 Task: Select a due date automation when advanced on, 2 days before a card is due add dates due next month at 11:00 AM.
Action: Mouse moved to (1323, 96)
Screenshot: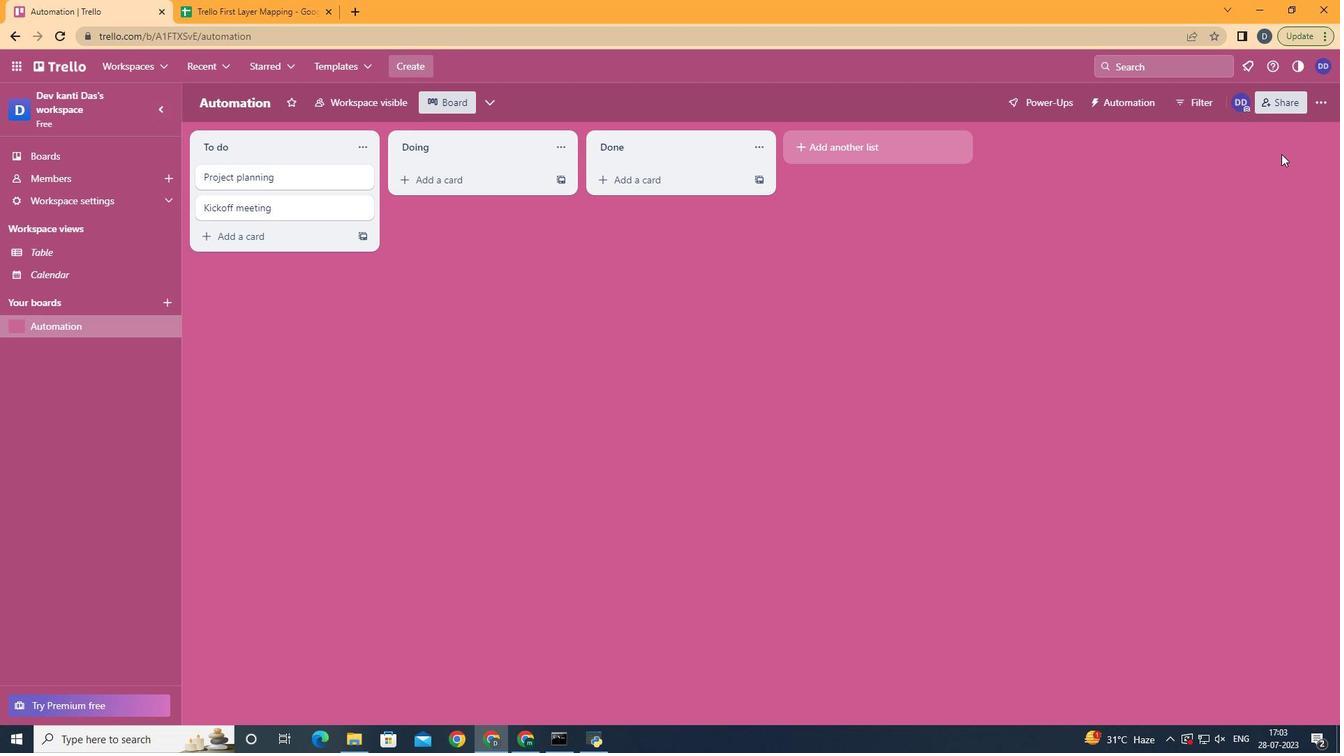 
Action: Mouse pressed left at (1323, 96)
Screenshot: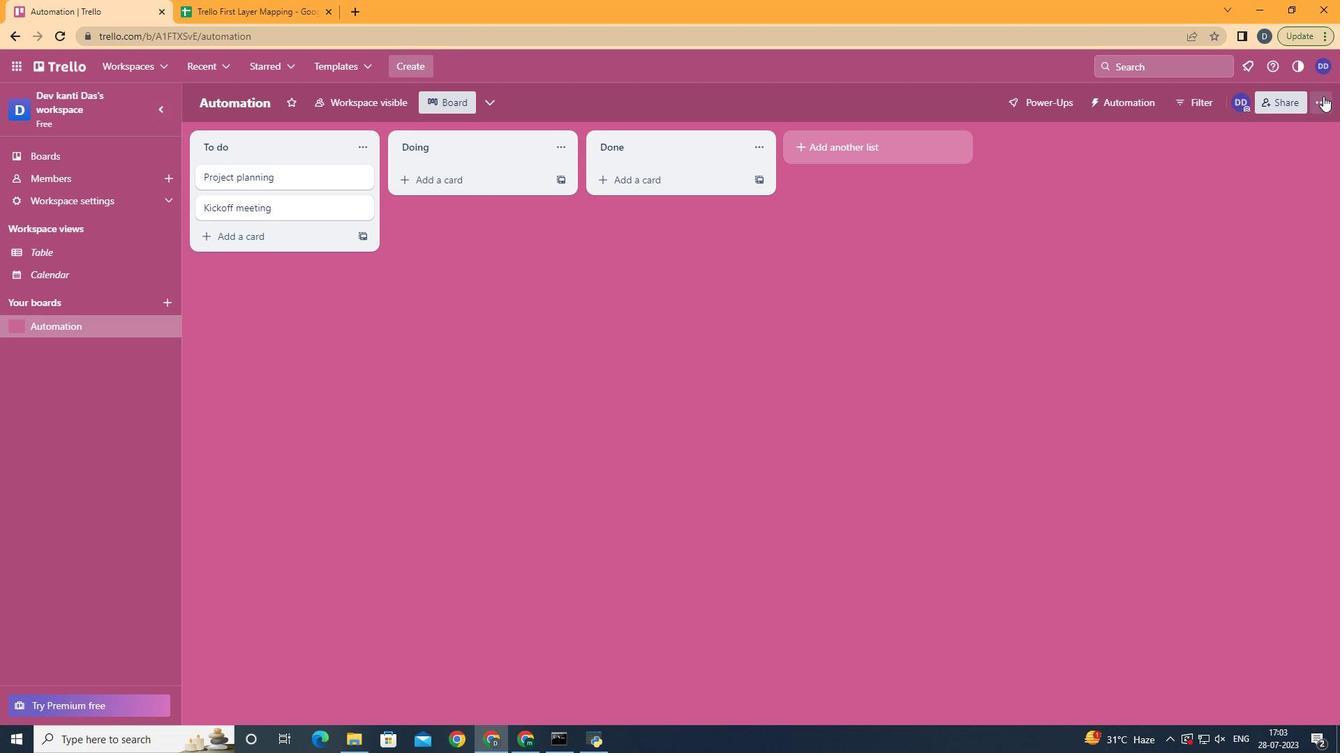 
Action: Mouse moved to (1206, 290)
Screenshot: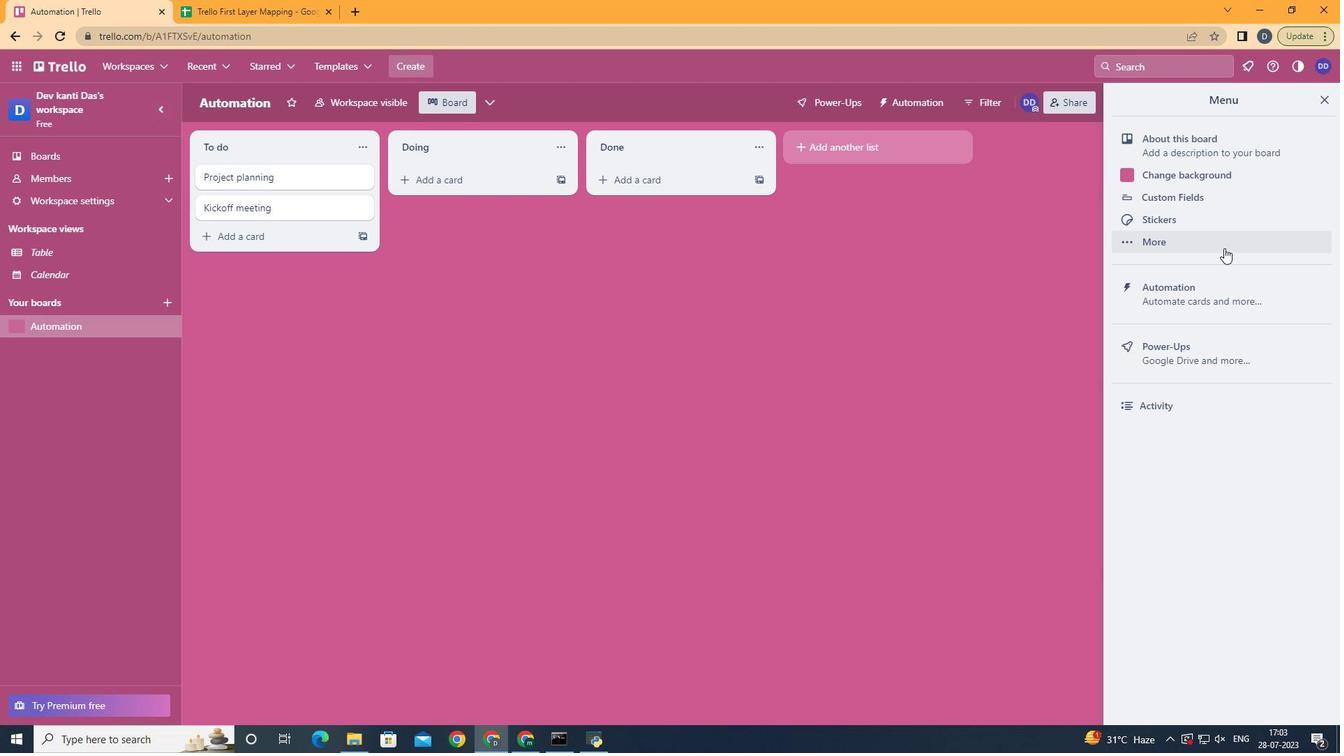 
Action: Mouse pressed left at (1206, 290)
Screenshot: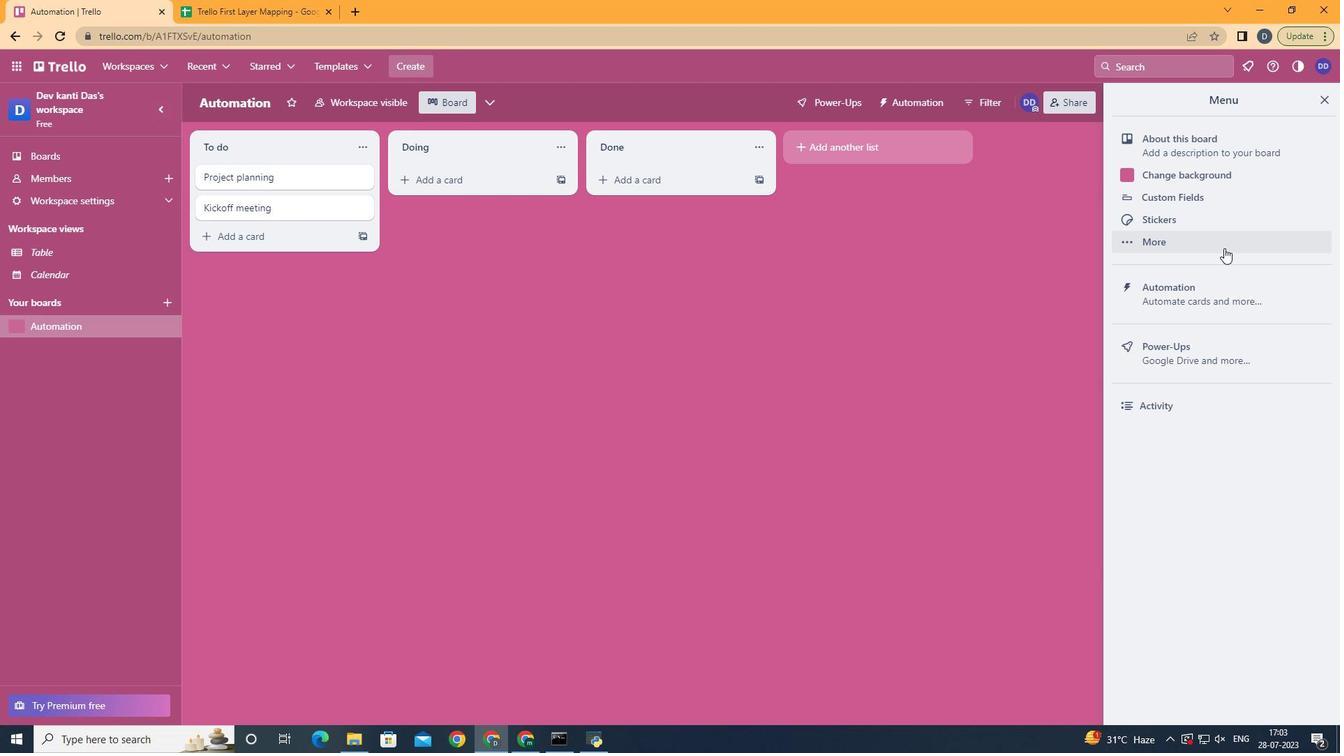 
Action: Mouse moved to (282, 283)
Screenshot: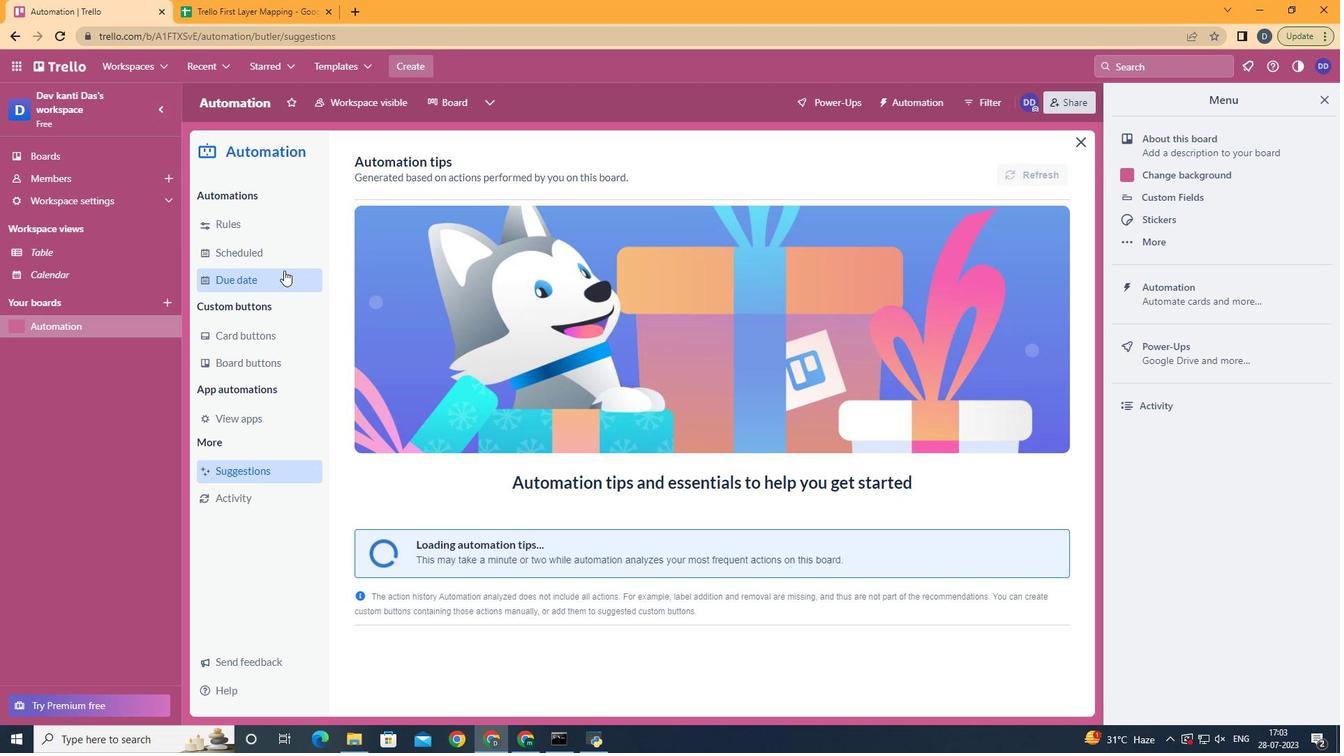 
Action: Mouse pressed left at (282, 283)
Screenshot: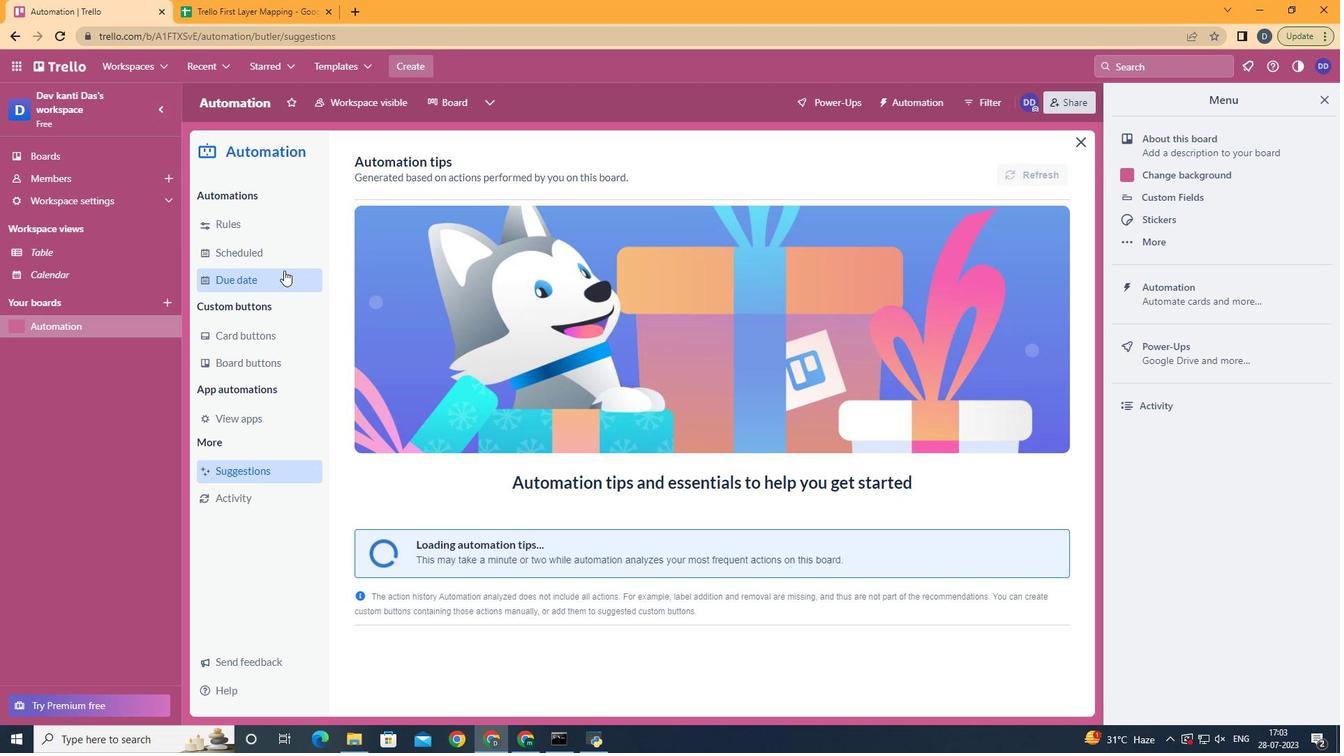
Action: Mouse moved to (1000, 164)
Screenshot: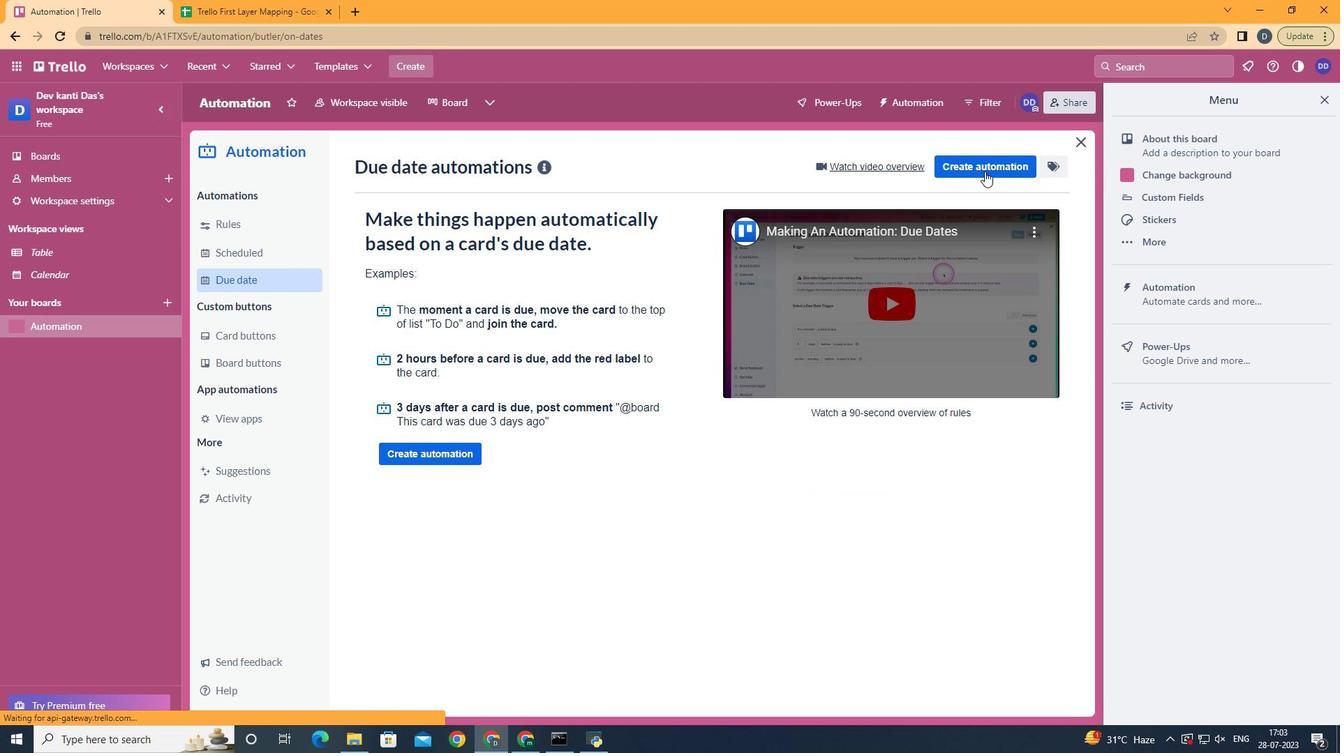 
Action: Mouse pressed left at (1000, 164)
Screenshot: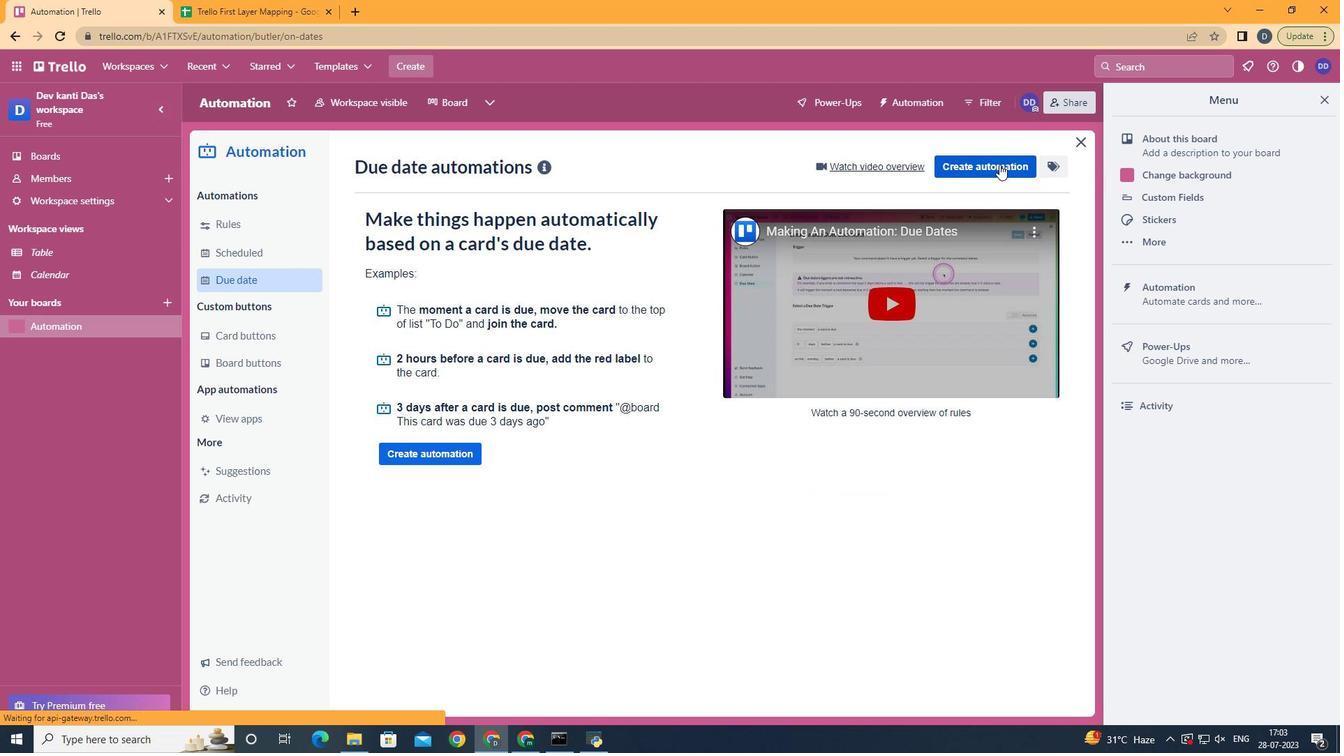 
Action: Mouse moved to (681, 295)
Screenshot: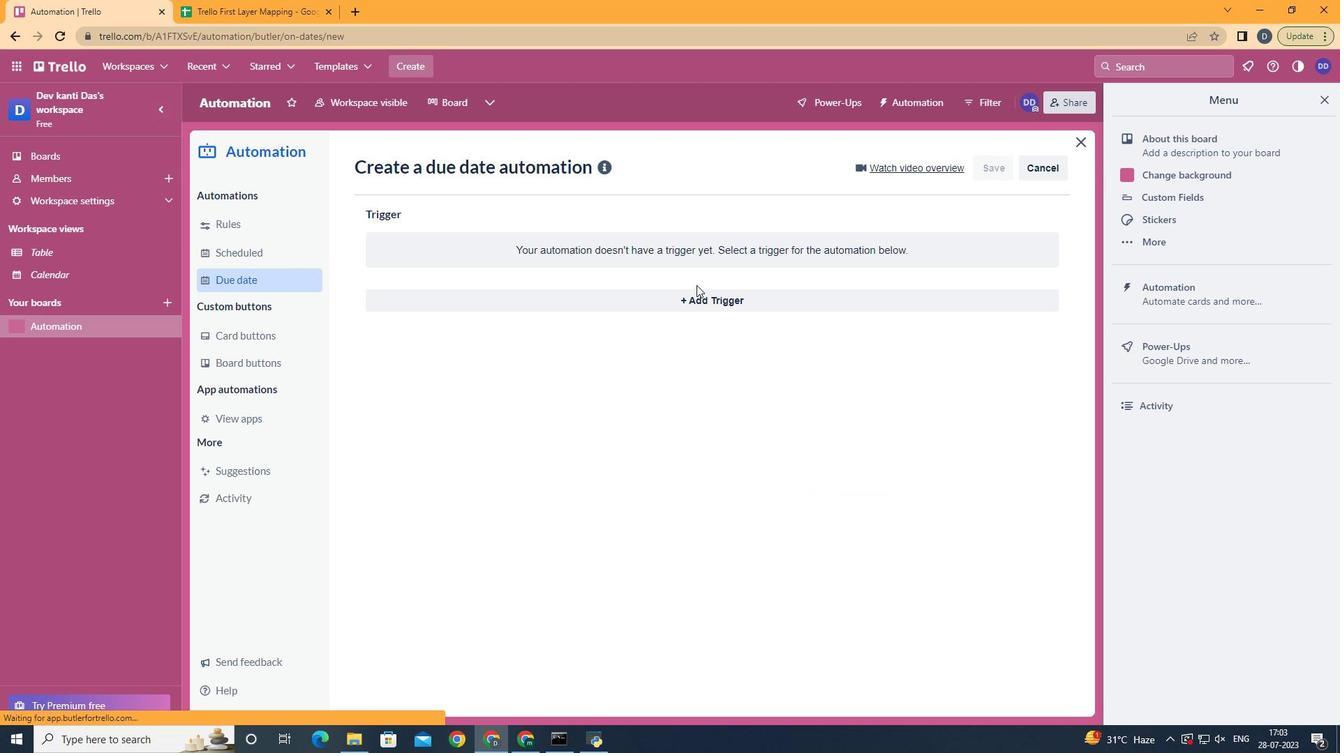 
Action: Mouse pressed left at (681, 295)
Screenshot: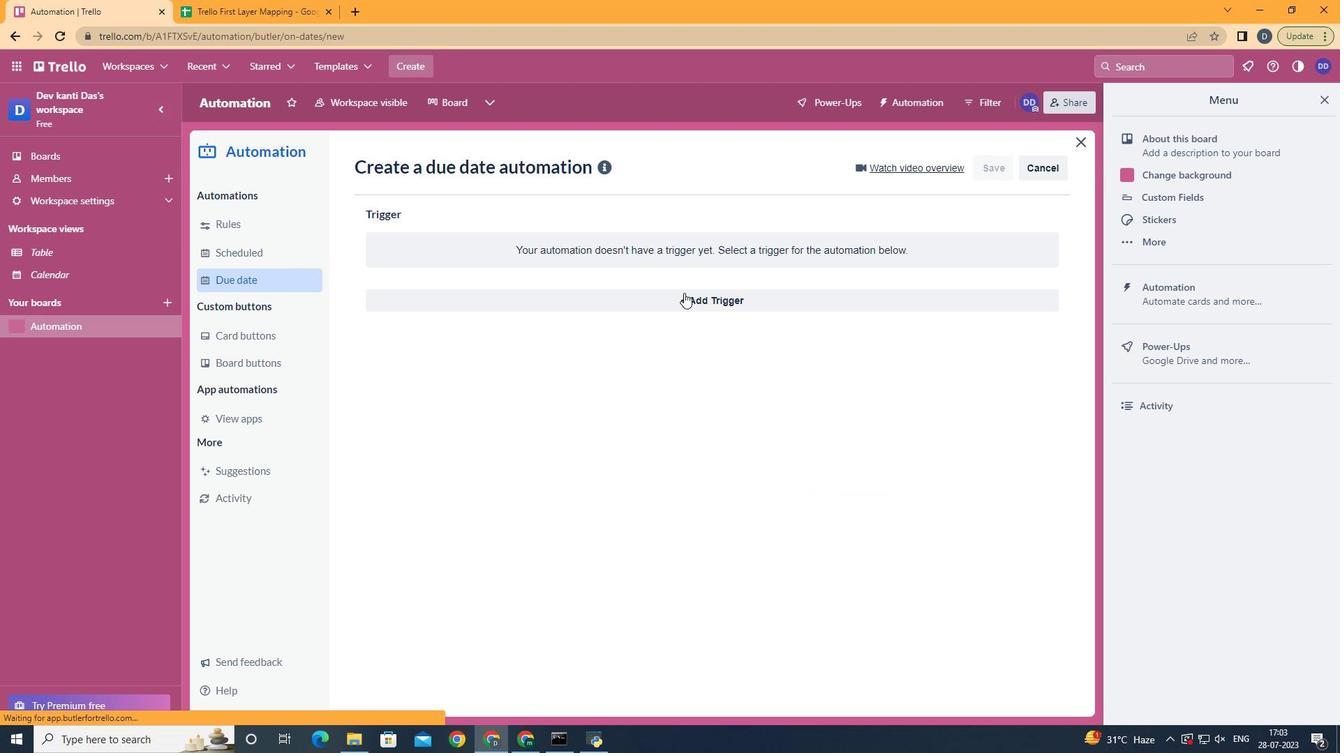 
Action: Mouse moved to (554, 521)
Screenshot: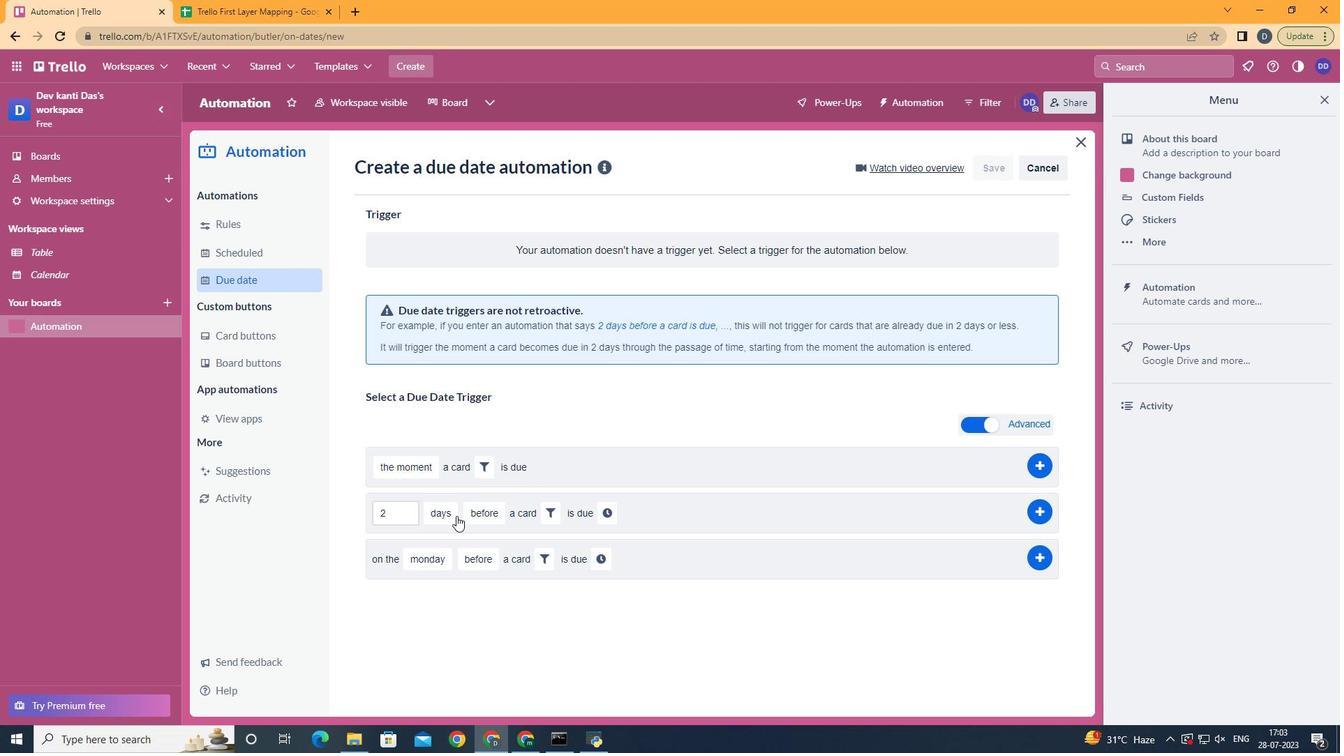 
Action: Mouse pressed left at (554, 521)
Screenshot: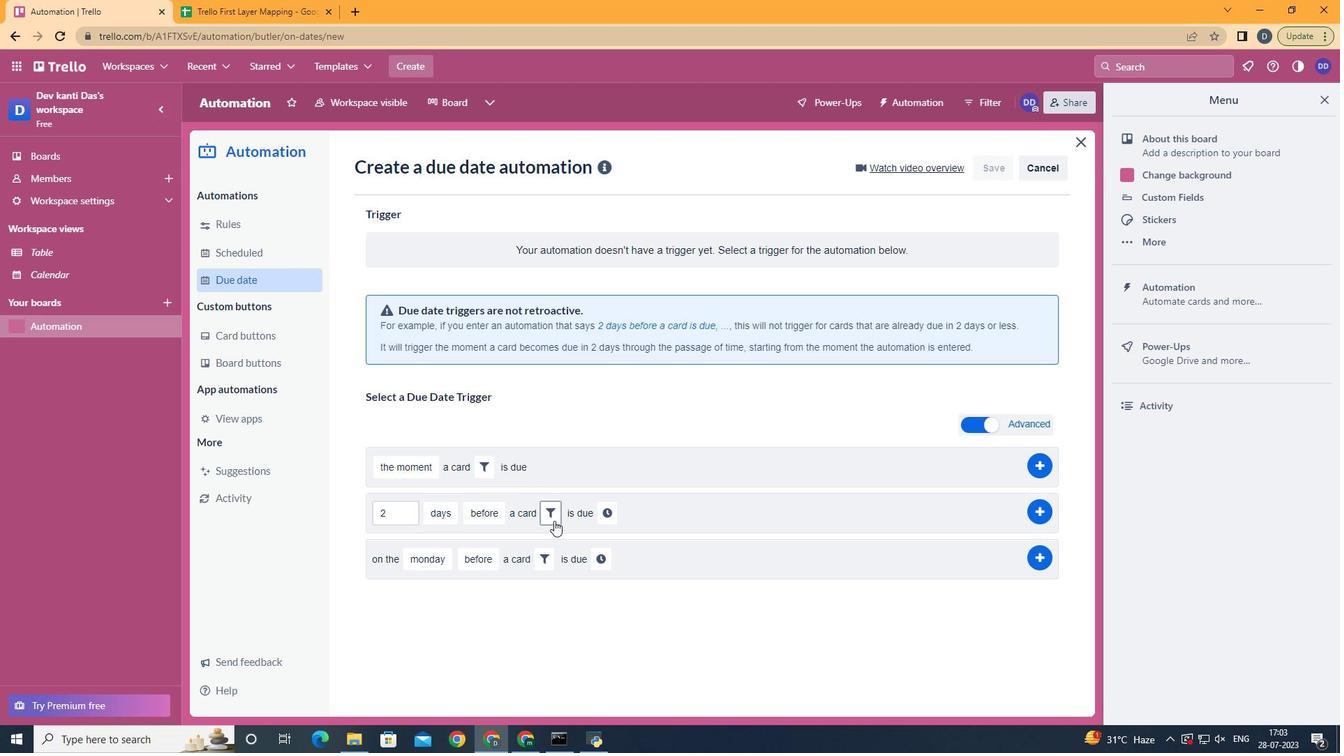 
Action: Mouse moved to (628, 553)
Screenshot: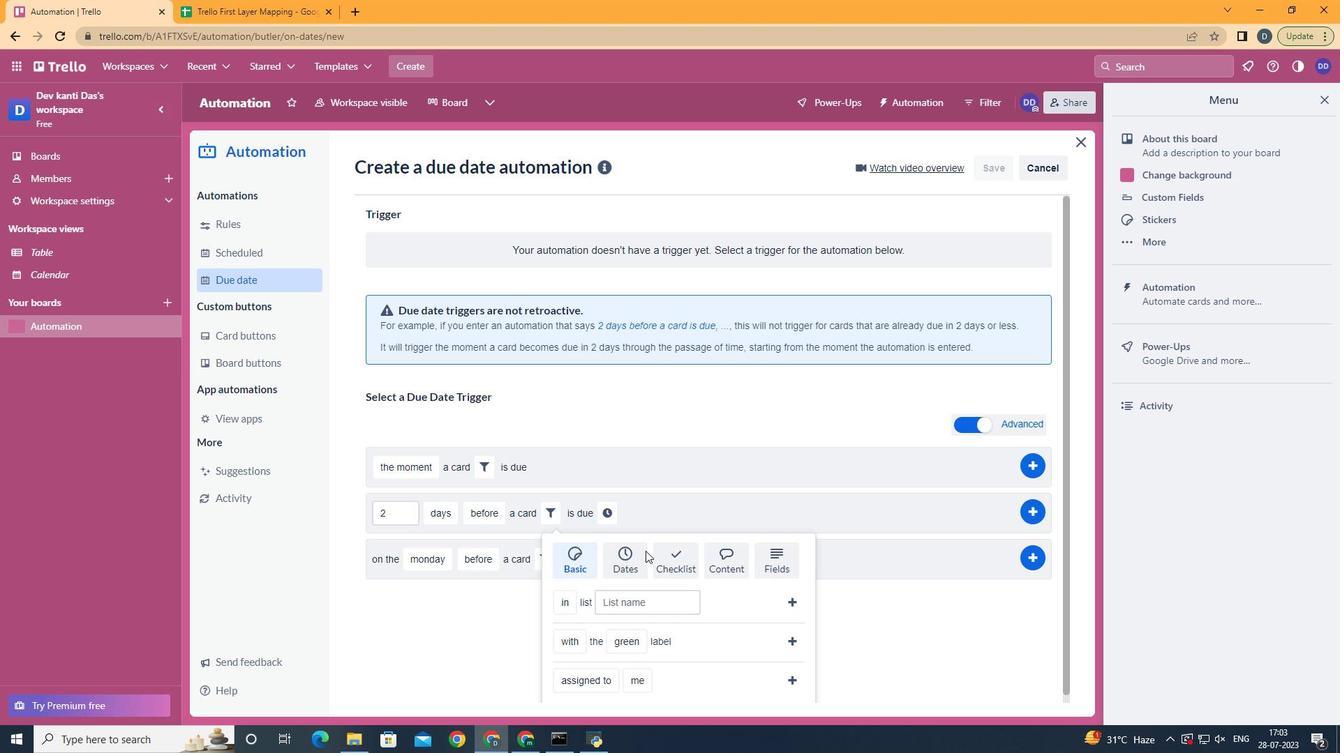 
Action: Mouse pressed left at (628, 553)
Screenshot: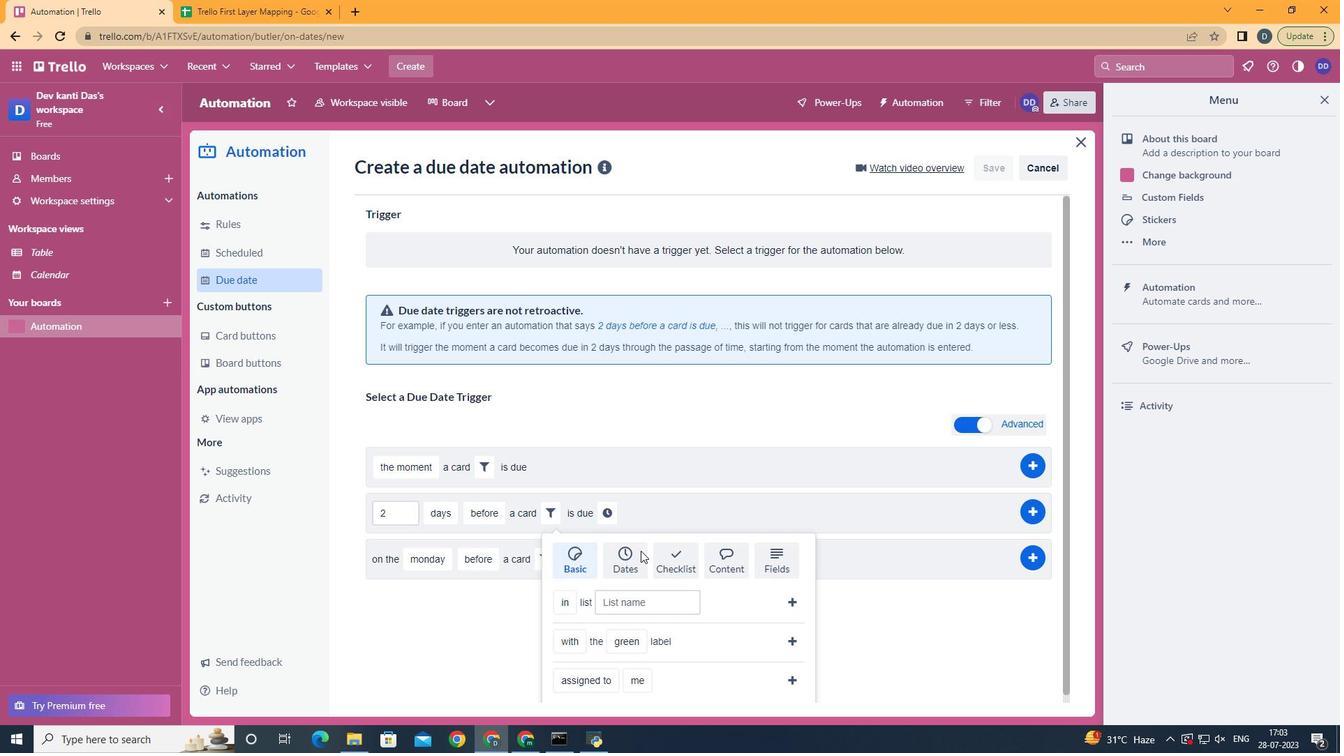 
Action: Mouse scrolled (628, 552) with delta (0, 0)
Screenshot: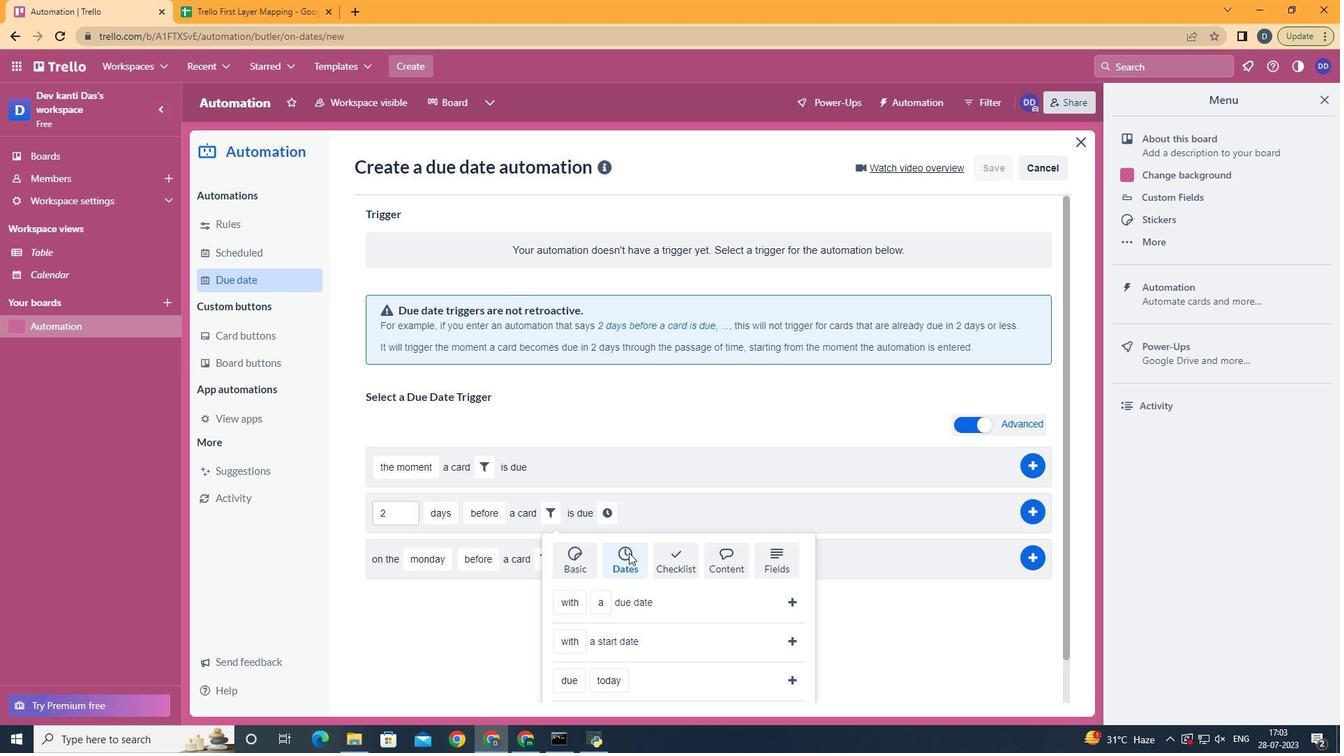 
Action: Mouse scrolled (628, 552) with delta (0, 0)
Screenshot: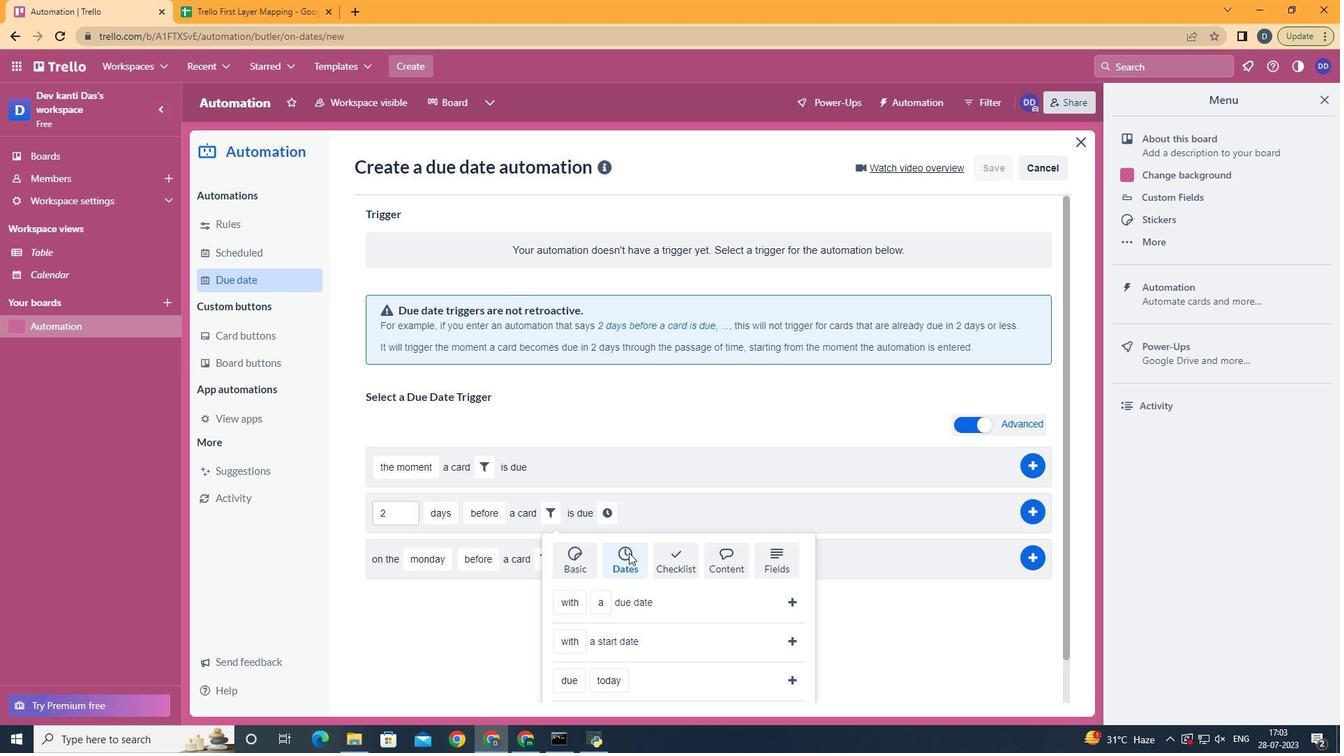 
Action: Mouse scrolled (628, 552) with delta (0, 0)
Screenshot: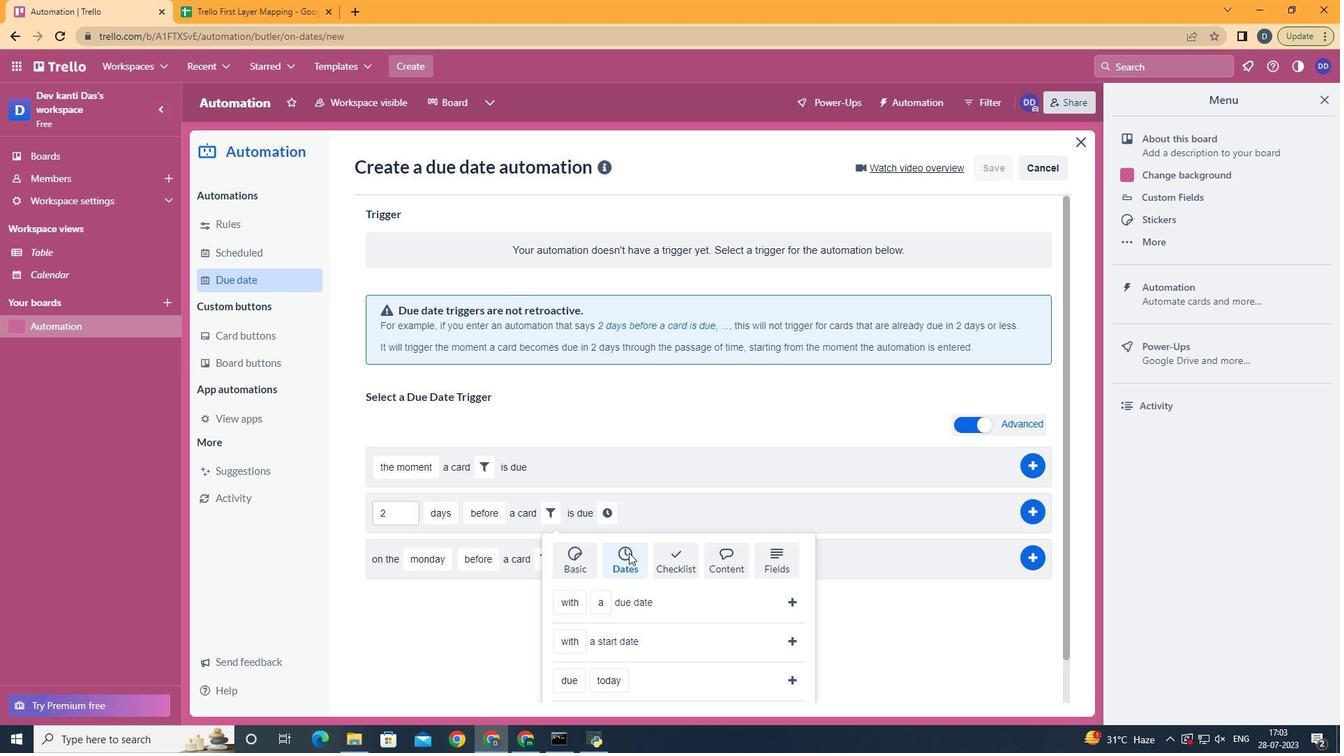 
Action: Mouse moved to (584, 522)
Screenshot: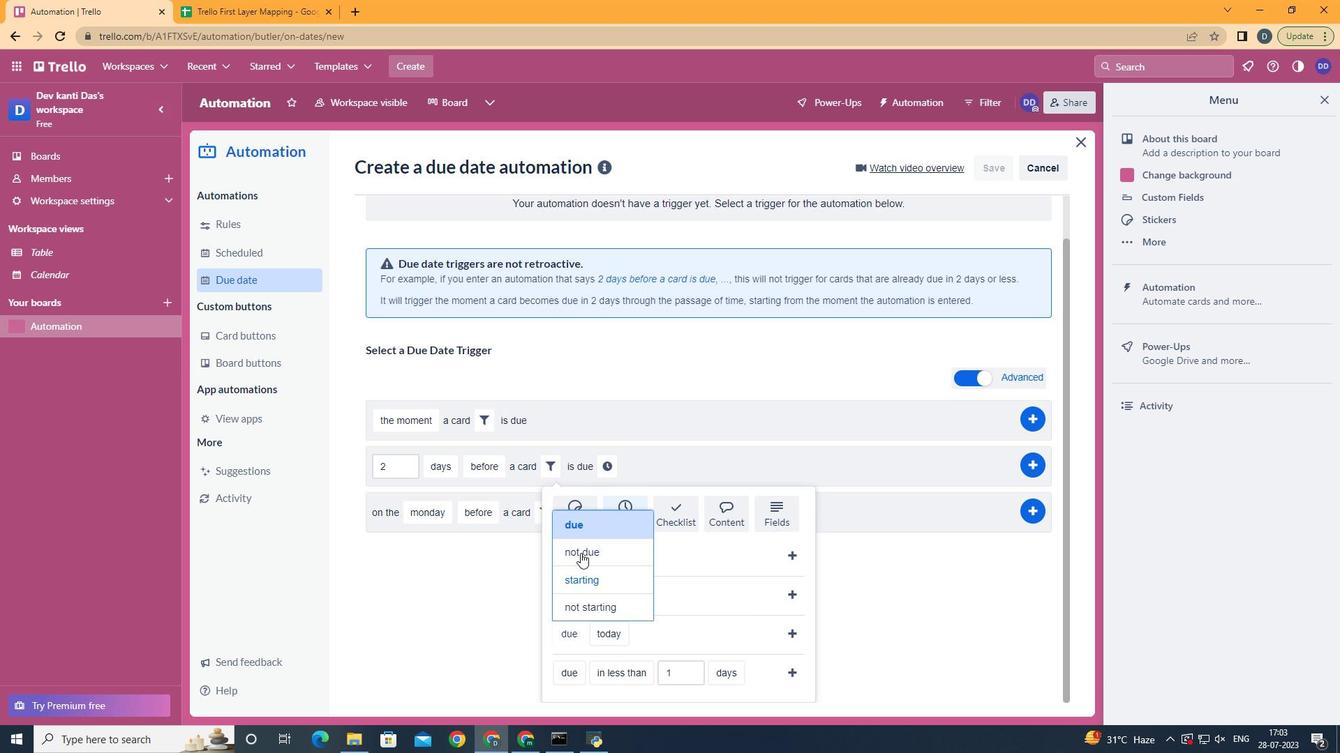 
Action: Mouse pressed left at (584, 522)
Screenshot: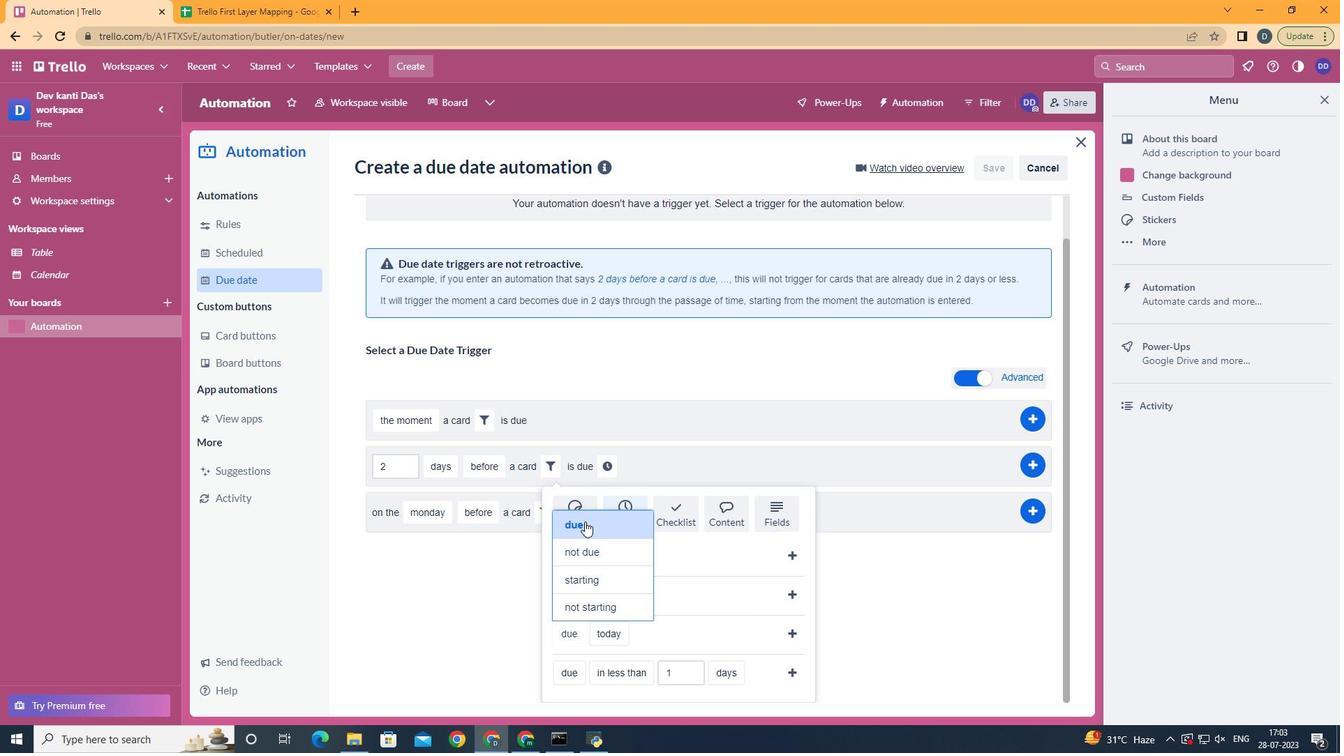 
Action: Mouse moved to (626, 605)
Screenshot: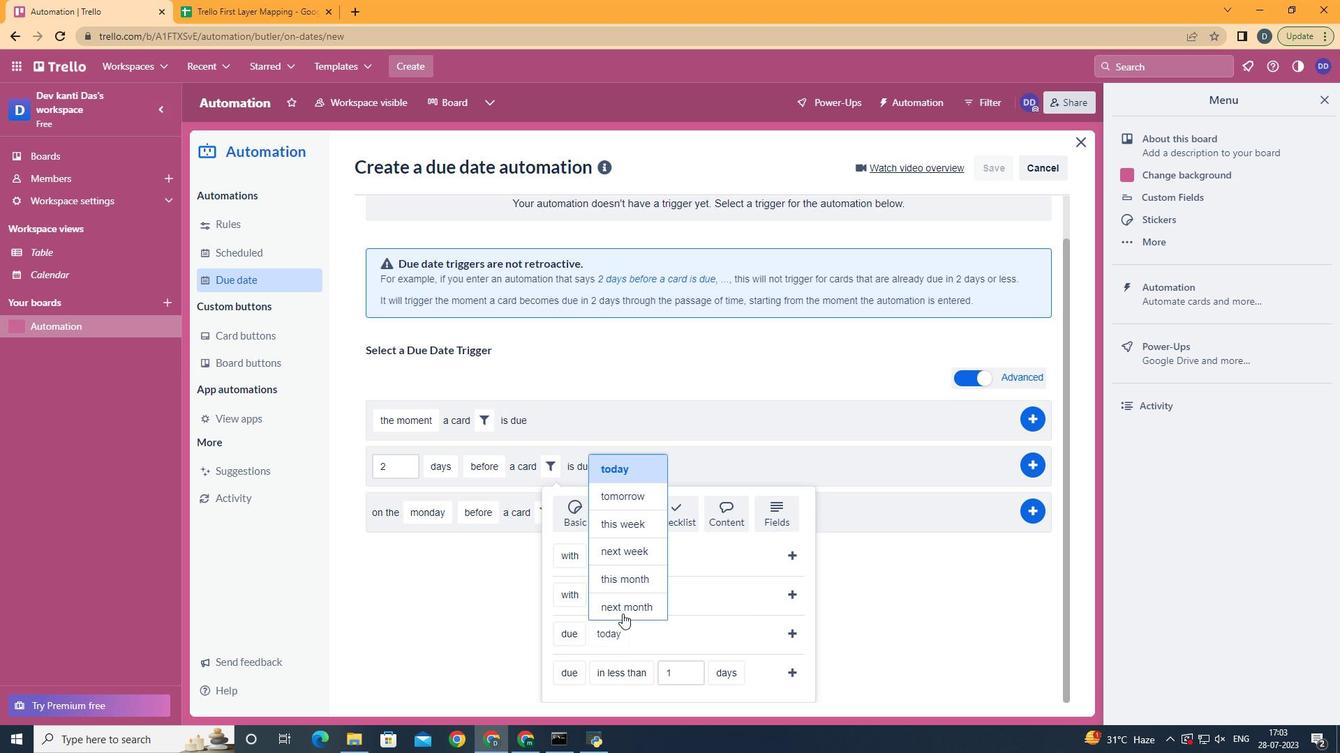 
Action: Mouse pressed left at (626, 605)
Screenshot: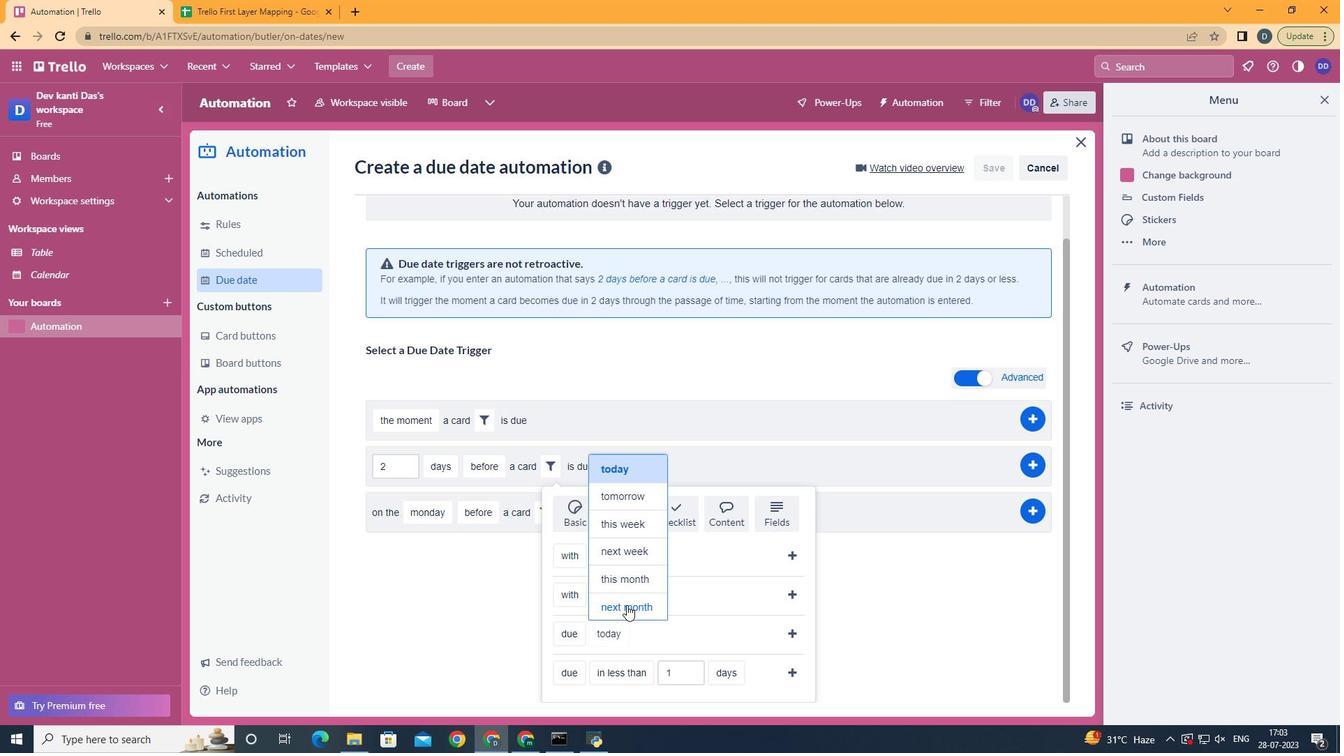 
Action: Mouse moved to (788, 634)
Screenshot: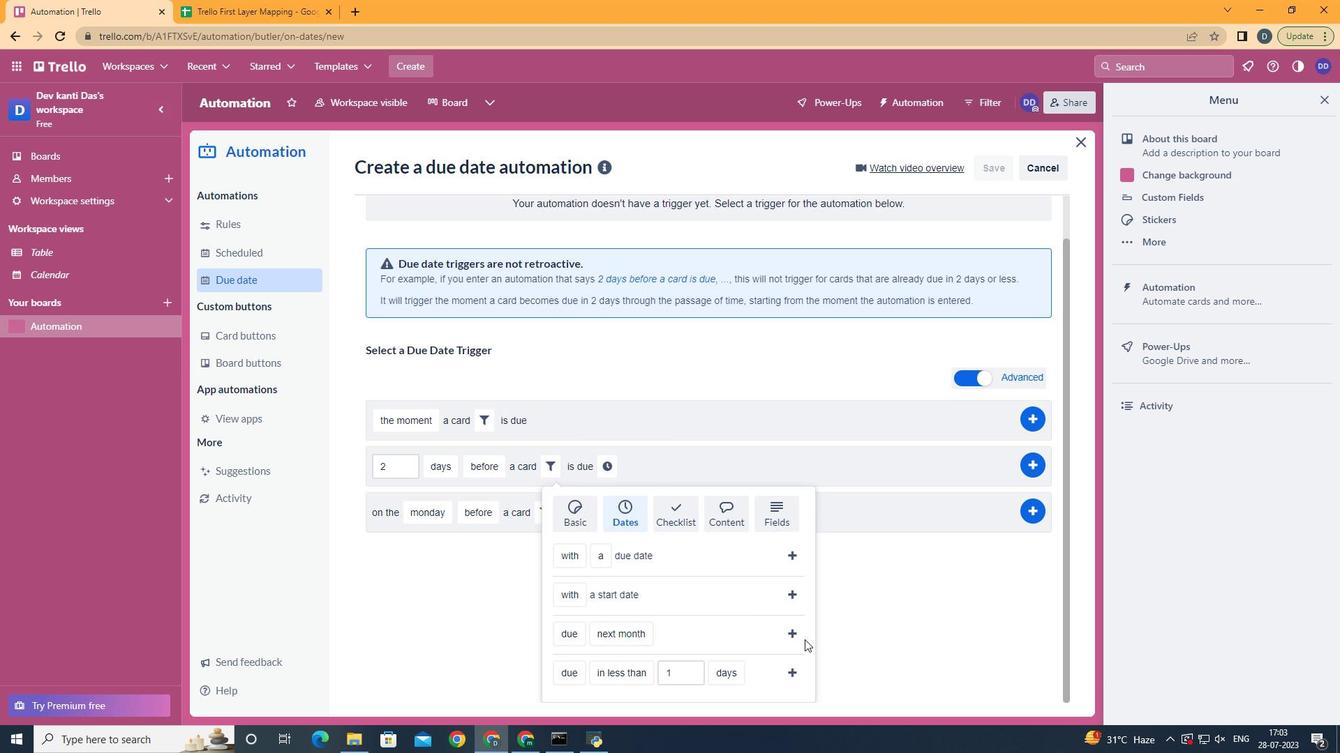 
Action: Mouse pressed left at (788, 634)
Screenshot: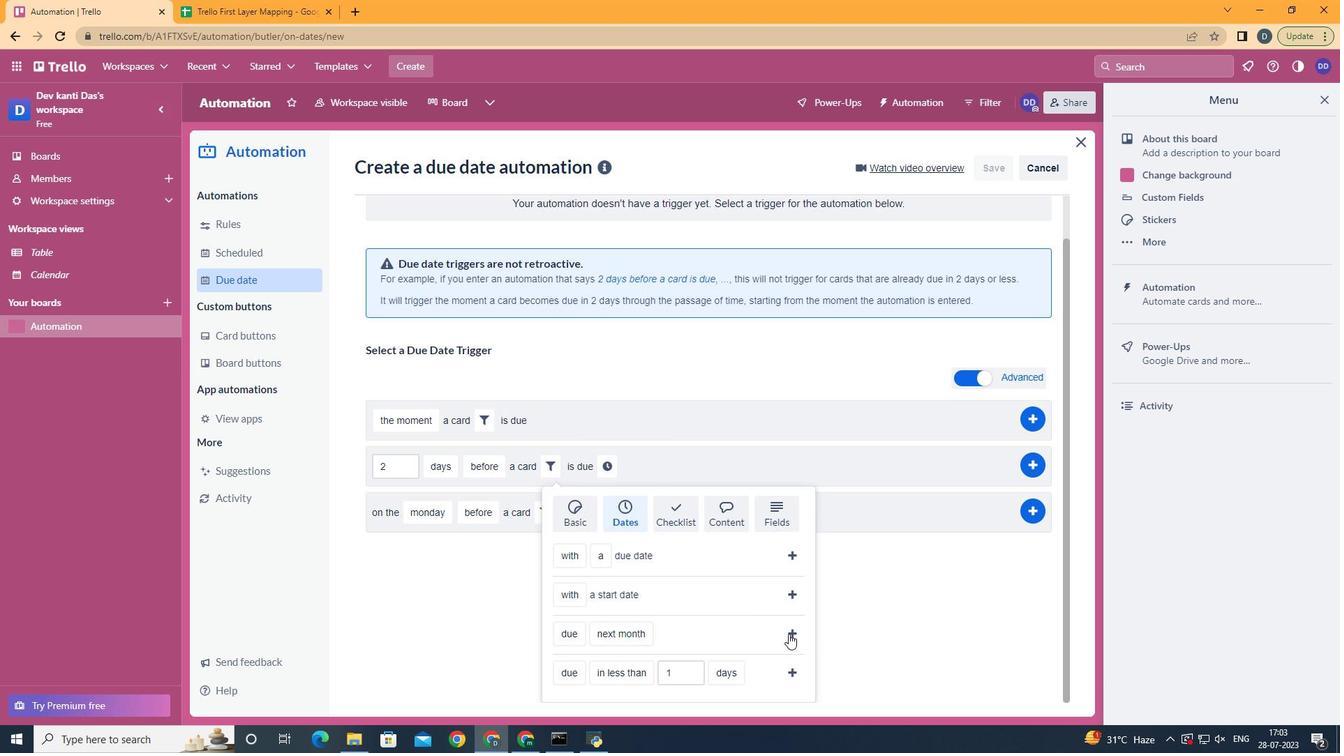 
Action: Mouse moved to (714, 512)
Screenshot: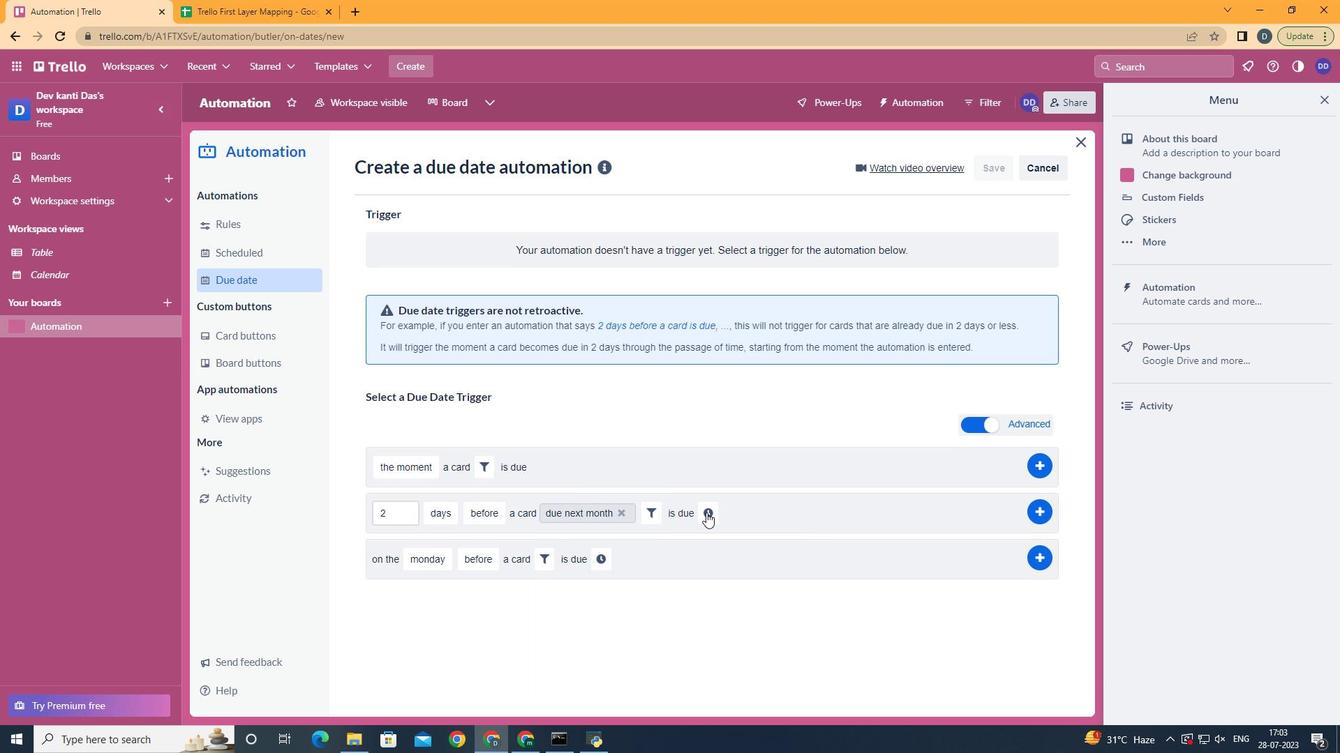 
Action: Mouse pressed left at (714, 512)
Screenshot: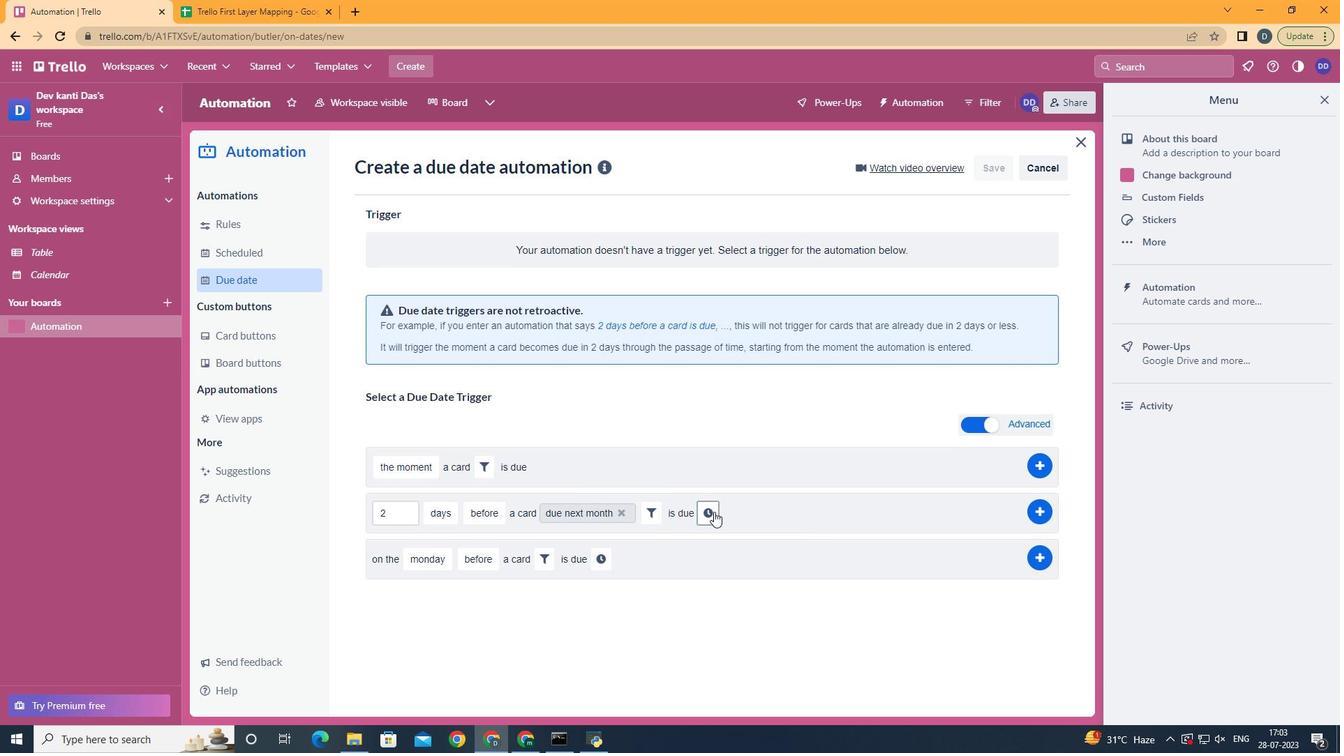 
Action: Mouse moved to (752, 519)
Screenshot: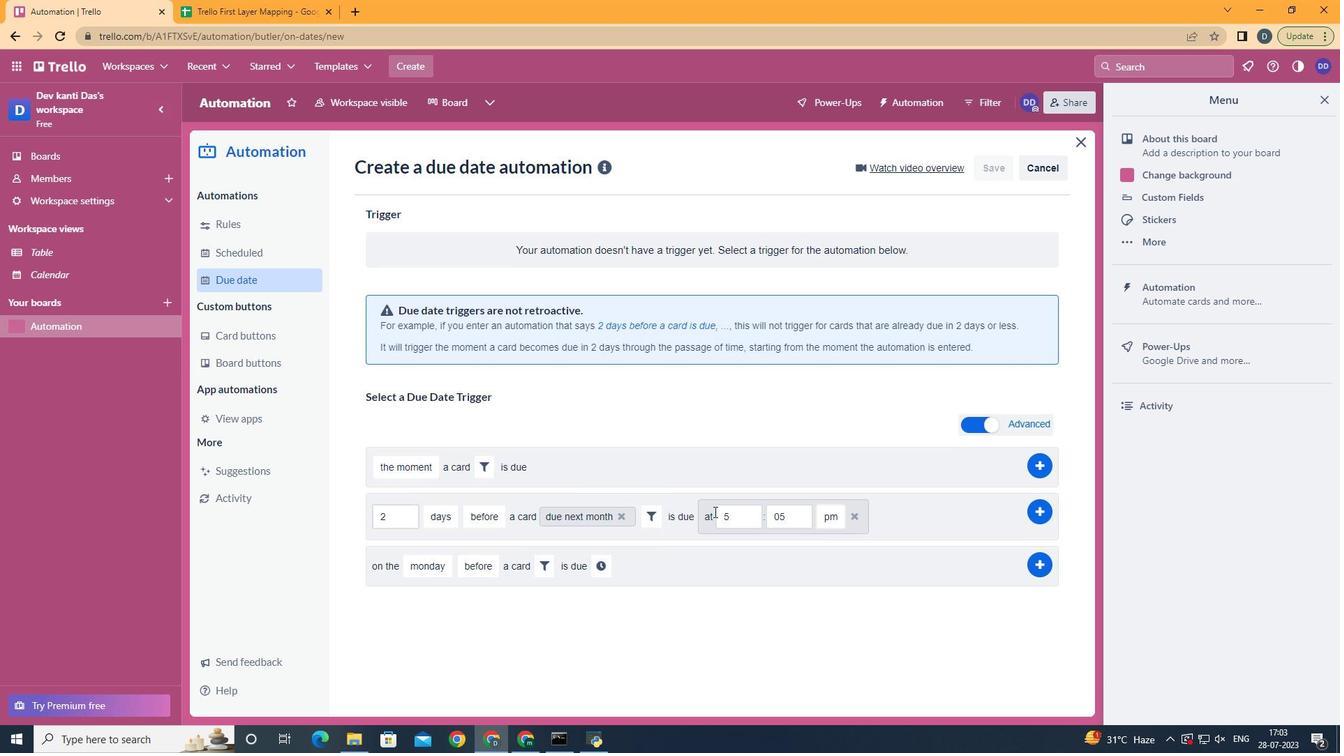 
Action: Mouse pressed left at (752, 519)
Screenshot: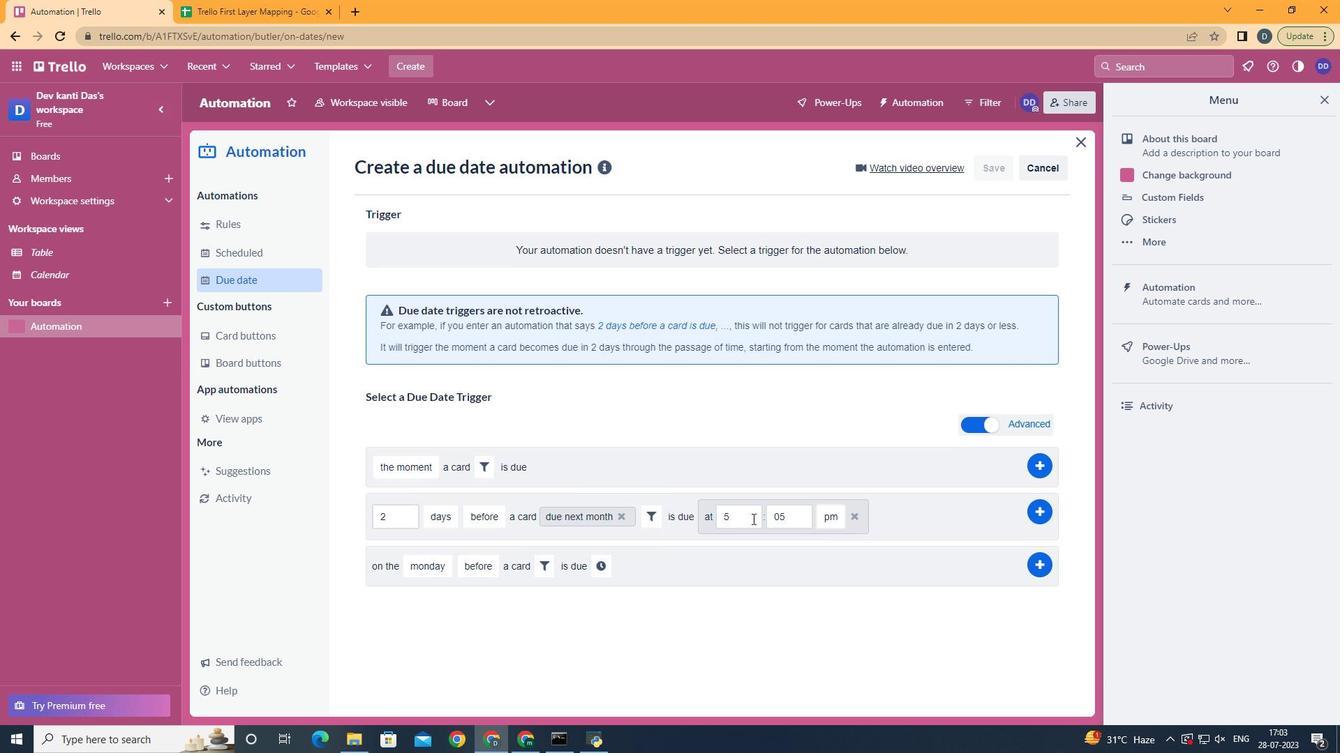 
Action: Key pressed <Key.backspace>11
Screenshot: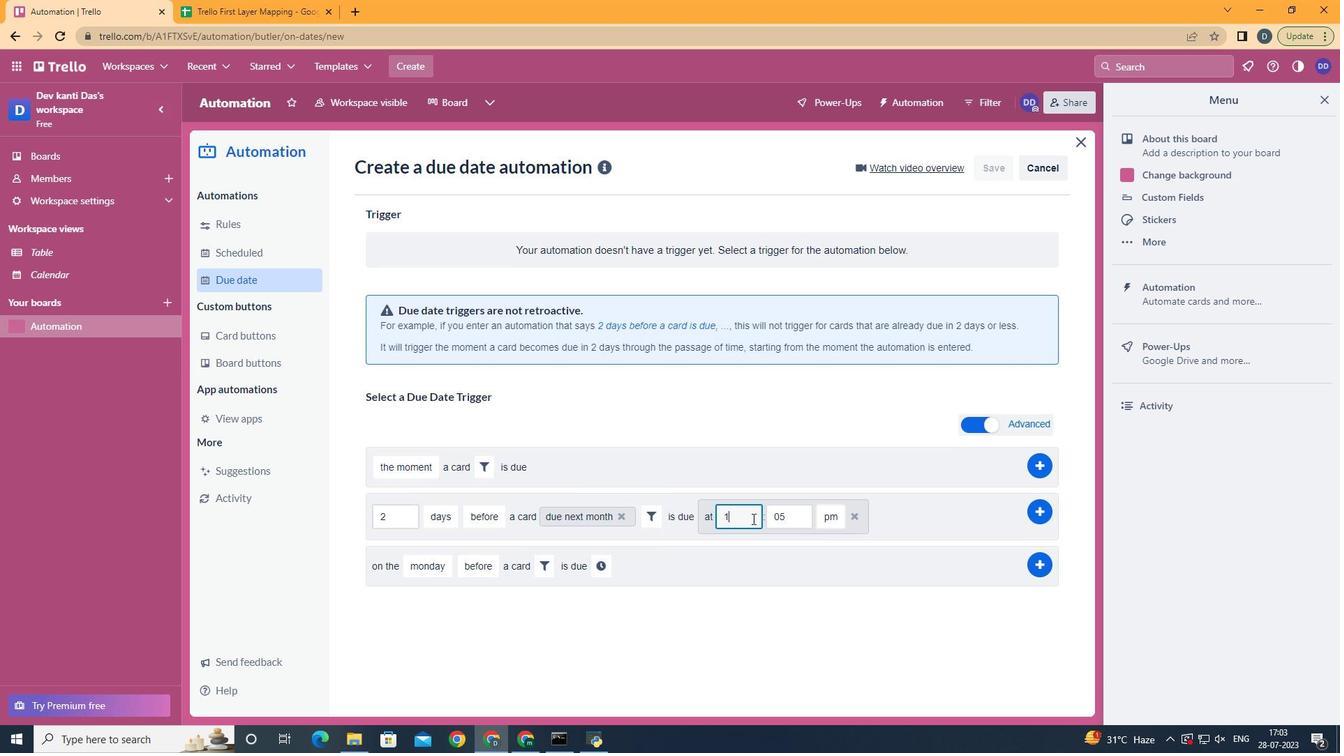 
Action: Mouse moved to (806, 515)
Screenshot: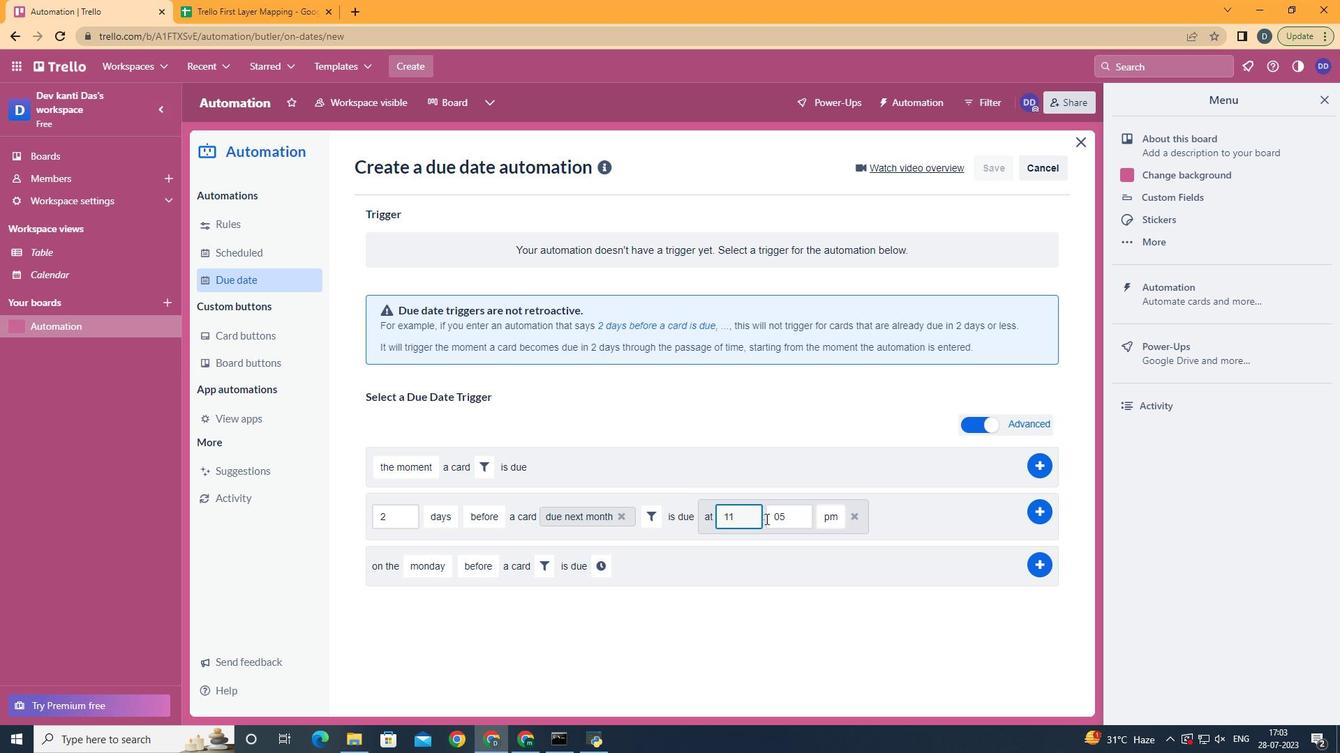 
Action: Mouse pressed left at (806, 515)
Screenshot: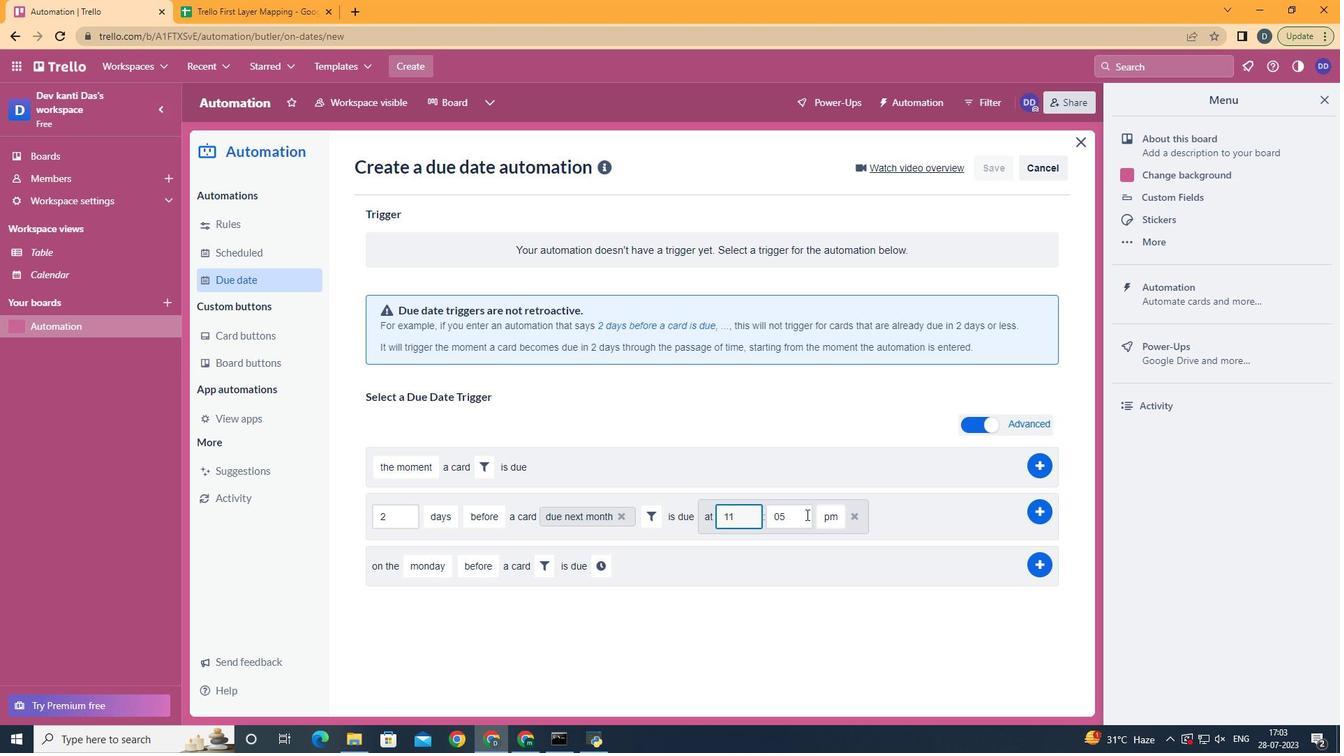 
Action: Key pressed <Key.backspace>0
Screenshot: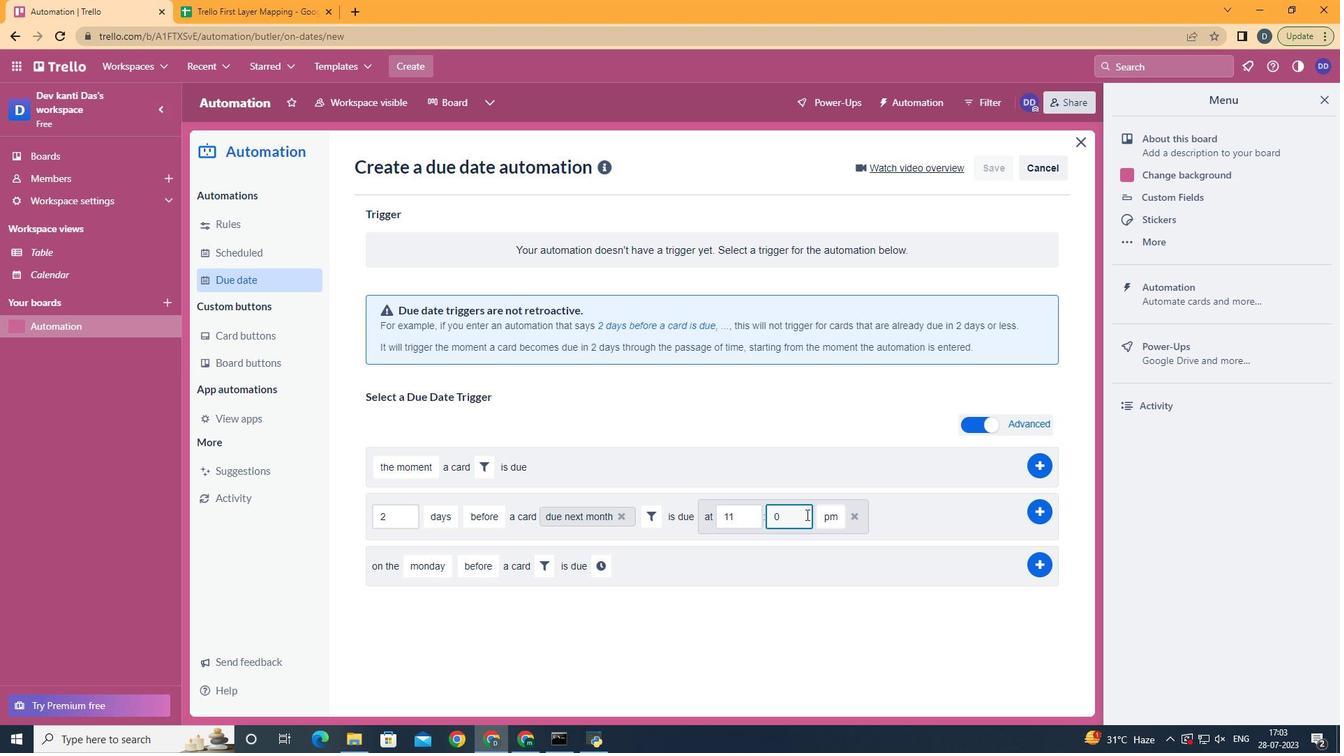 
Action: Mouse moved to (829, 551)
Screenshot: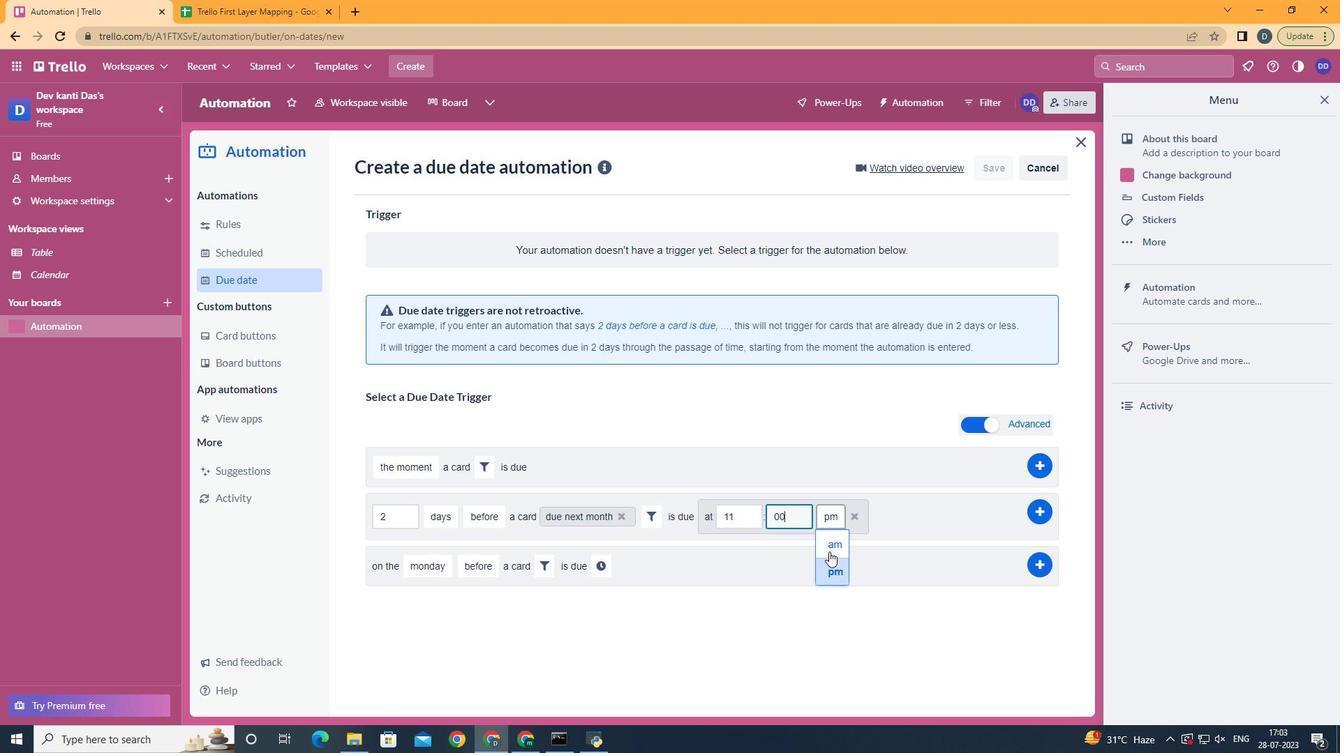 
Action: Mouse pressed left at (829, 551)
Screenshot: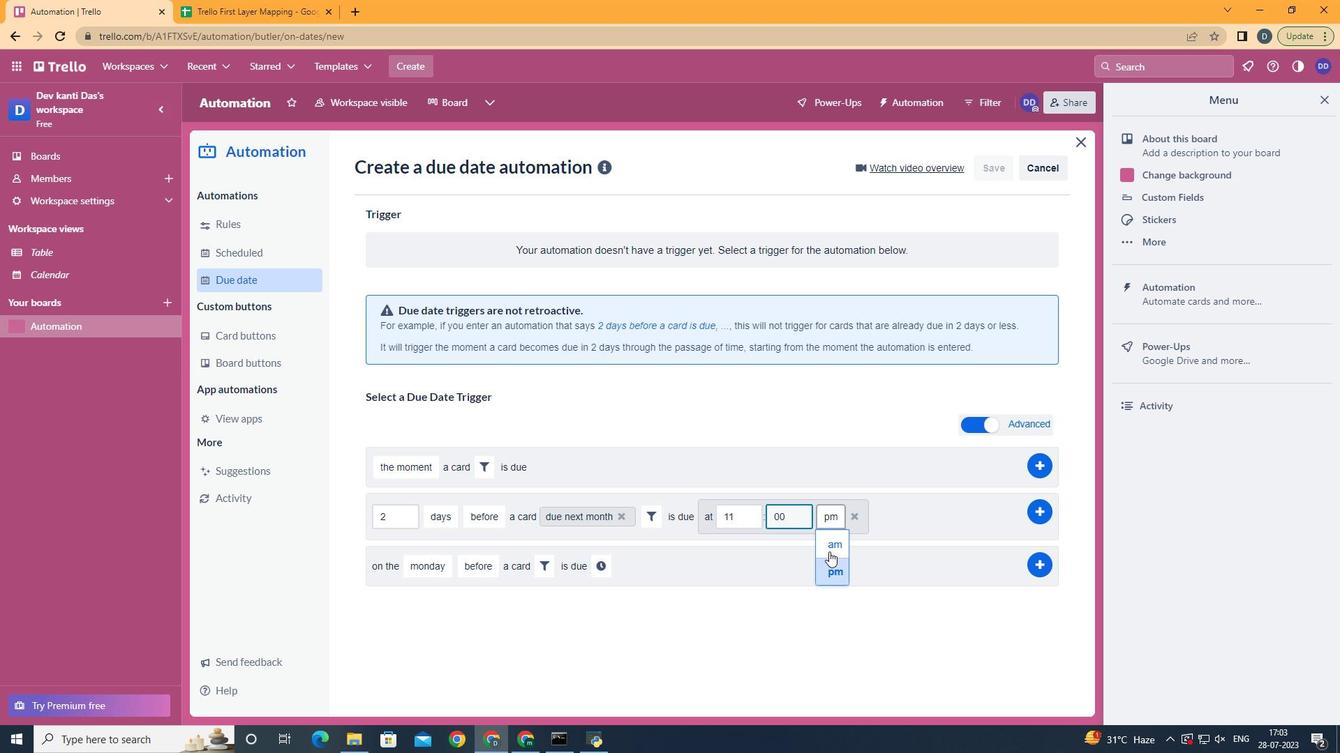 
